 Task: Add Dr. Praeger's All American Veggie Burgers to the cart.
Action: Mouse moved to (11, 70)
Screenshot: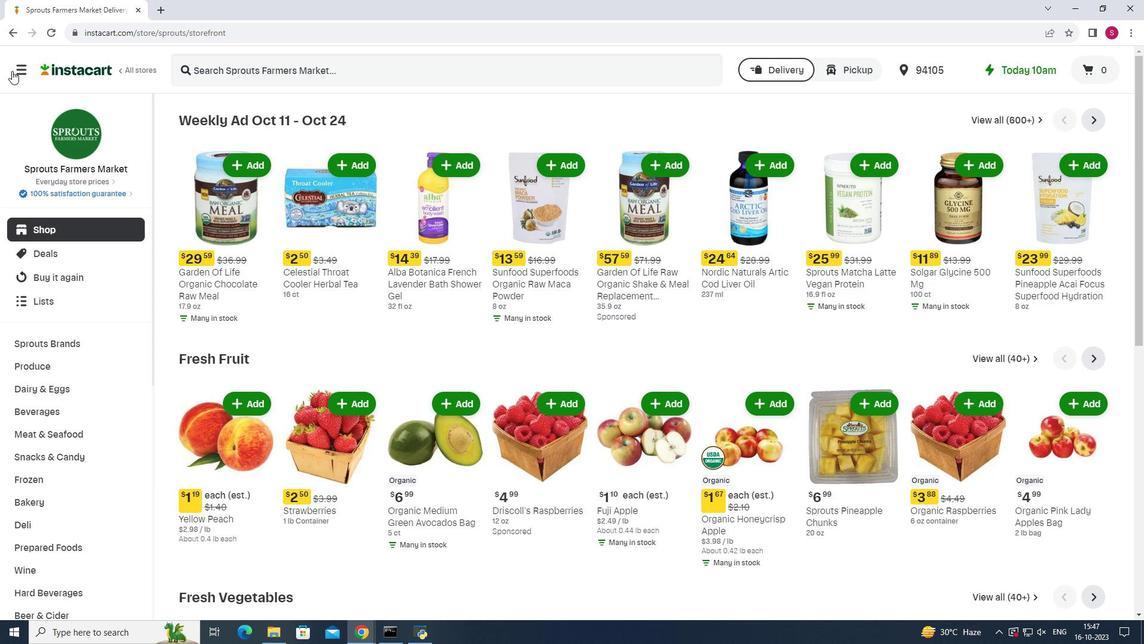 
Action: Mouse pressed left at (11, 70)
Screenshot: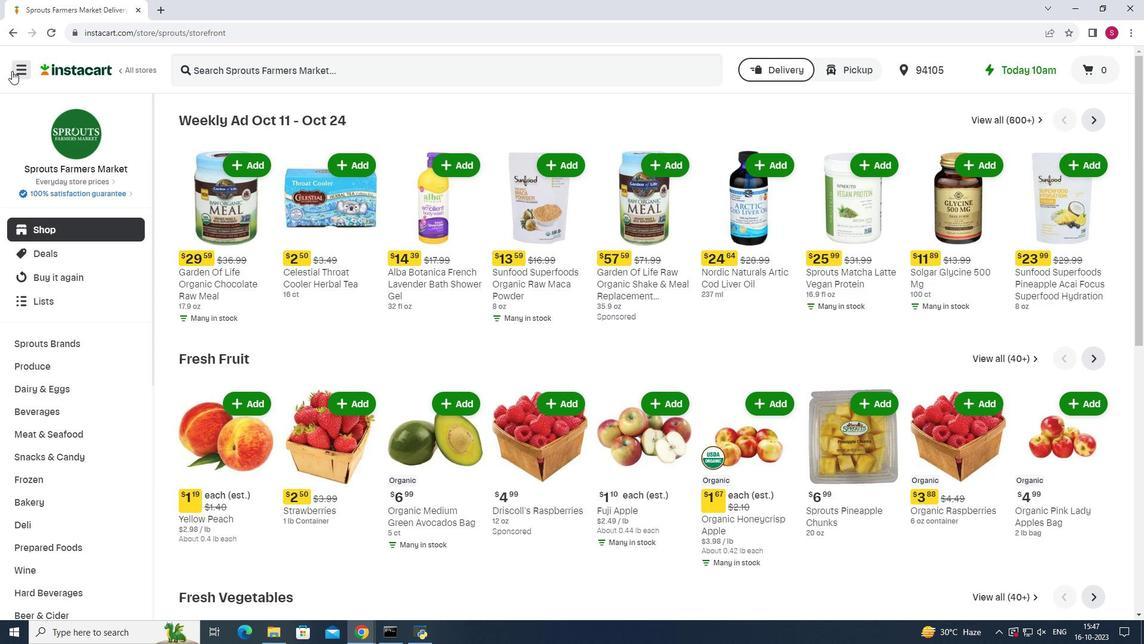 
Action: Mouse moved to (75, 313)
Screenshot: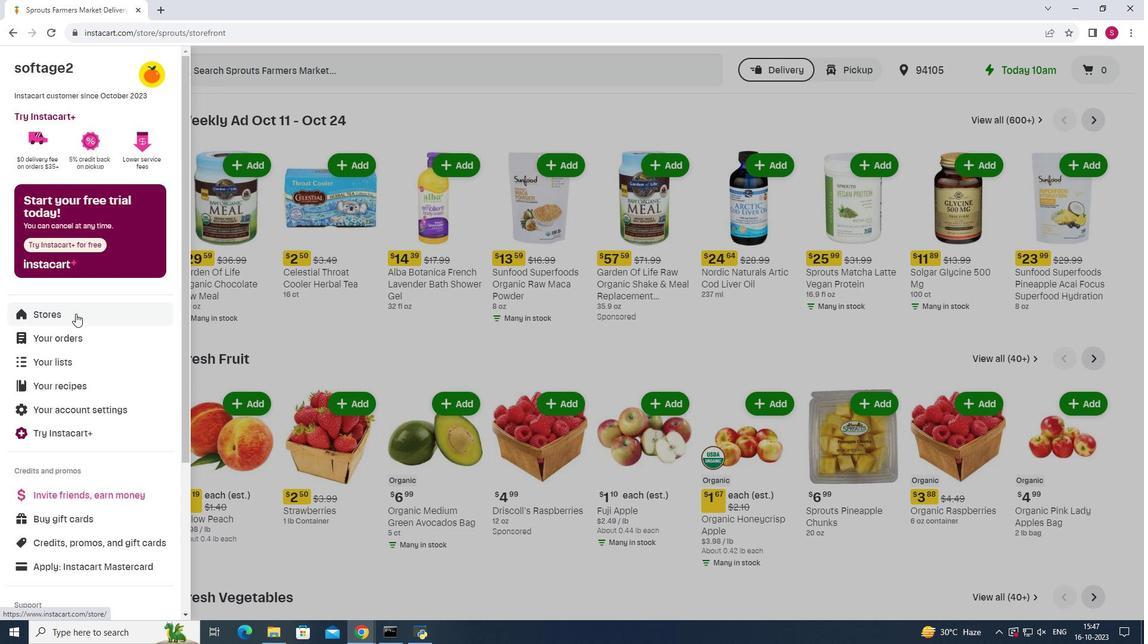
Action: Mouse pressed left at (75, 313)
Screenshot: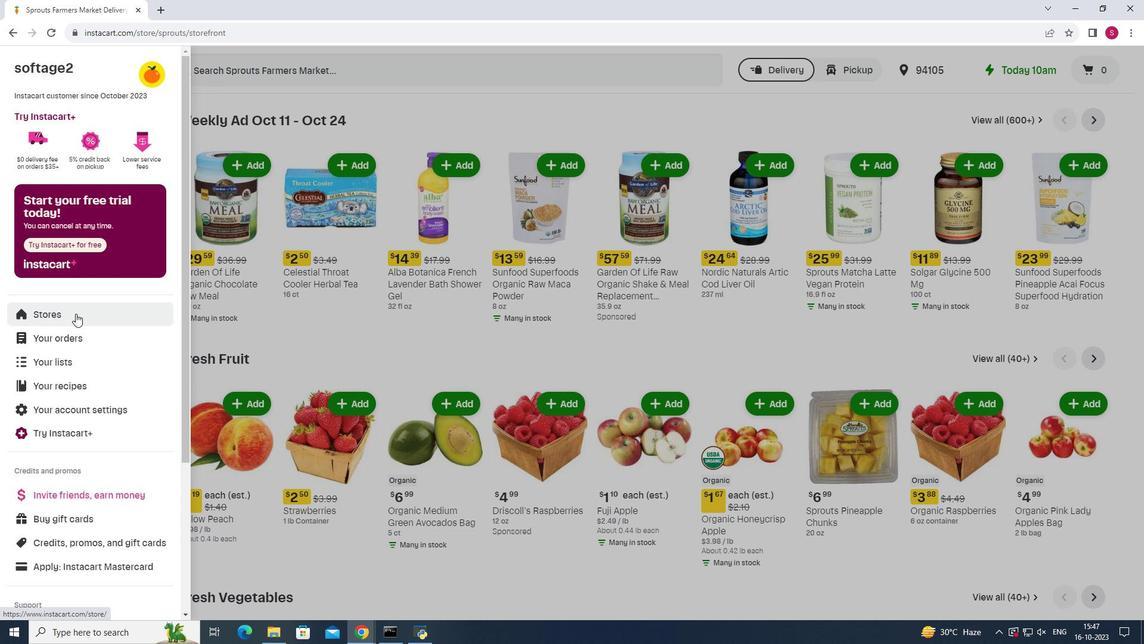
Action: Mouse moved to (270, 108)
Screenshot: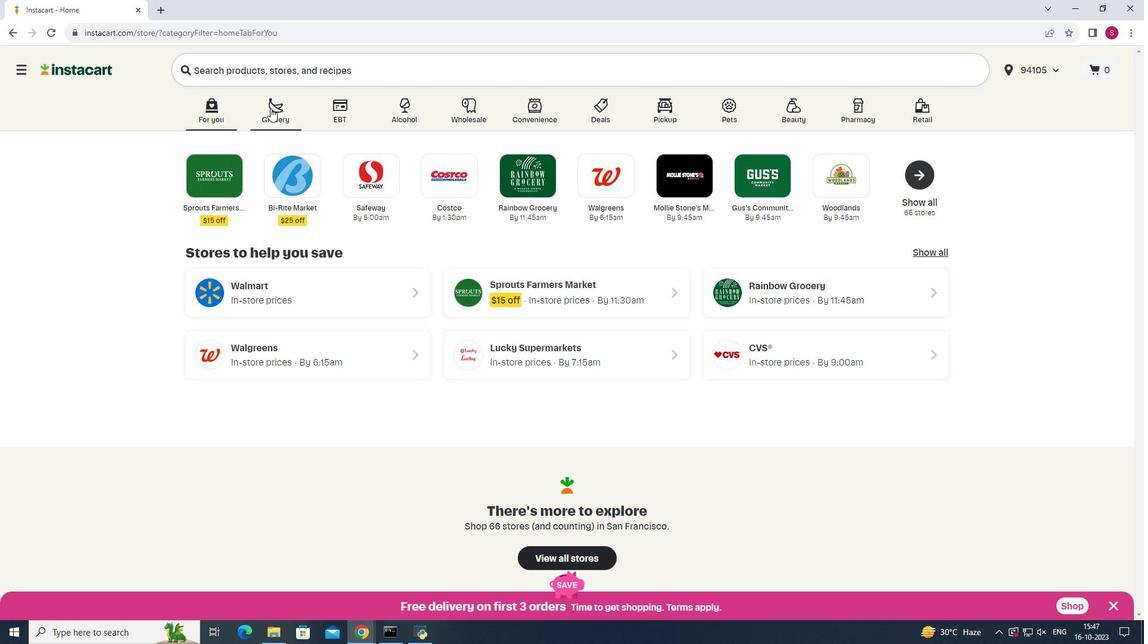 
Action: Mouse pressed left at (270, 108)
Screenshot: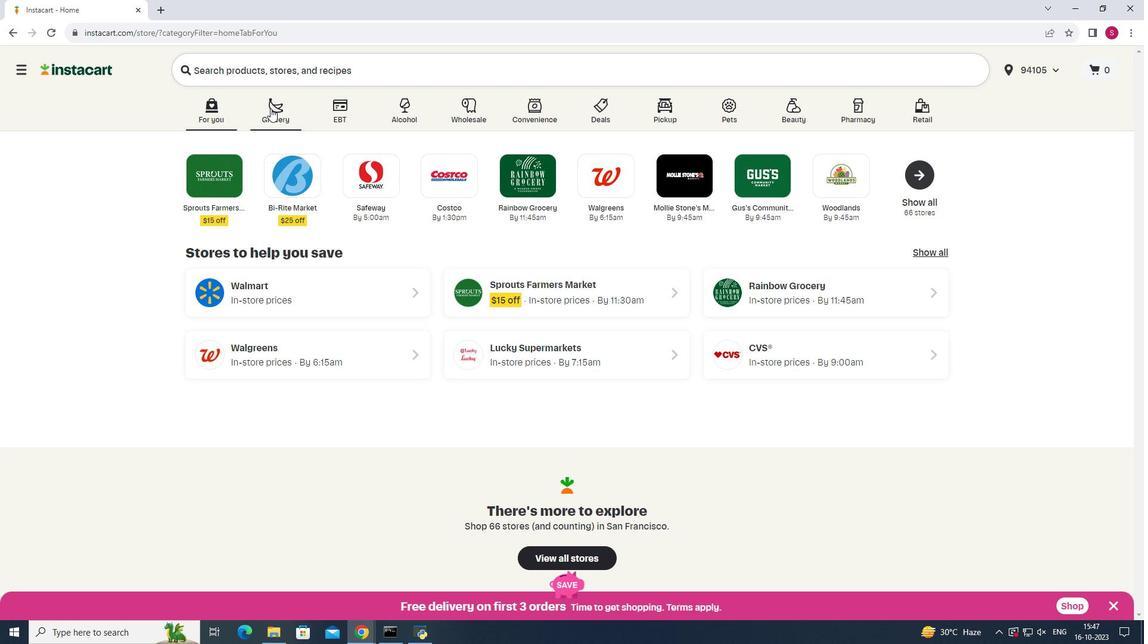 
Action: Mouse moved to (805, 166)
Screenshot: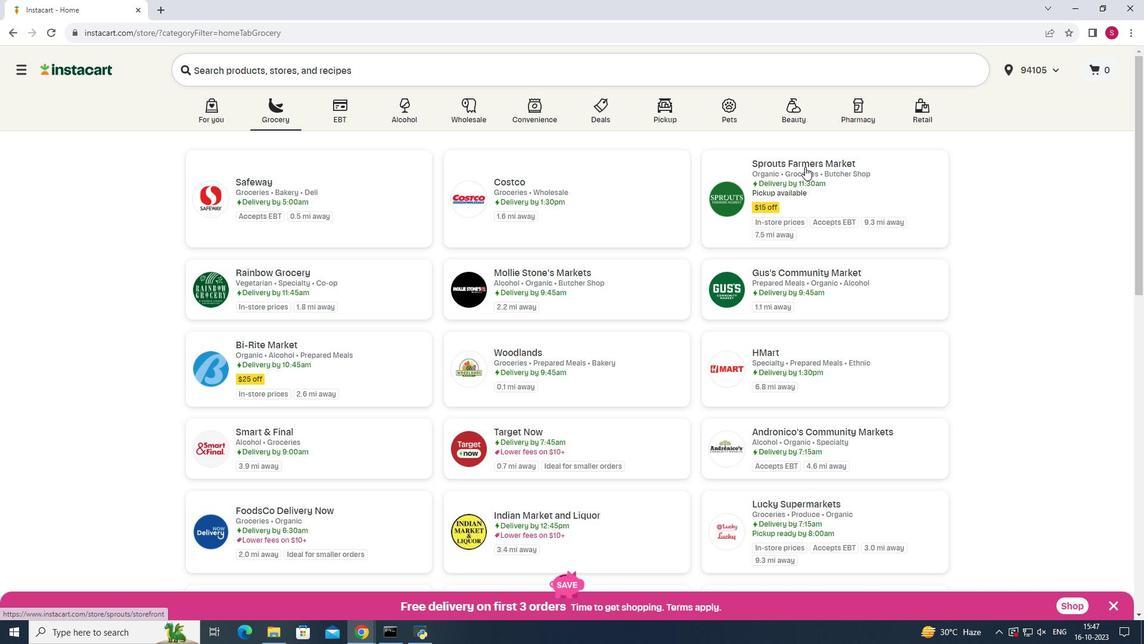 
Action: Mouse pressed left at (805, 166)
Screenshot: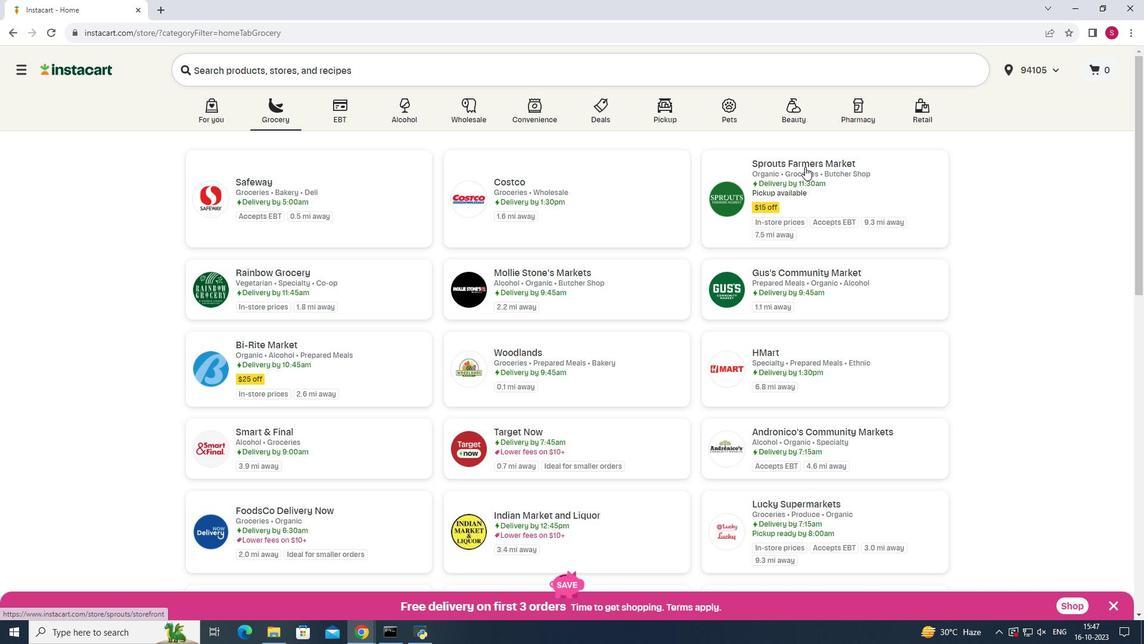 
Action: Mouse moved to (61, 434)
Screenshot: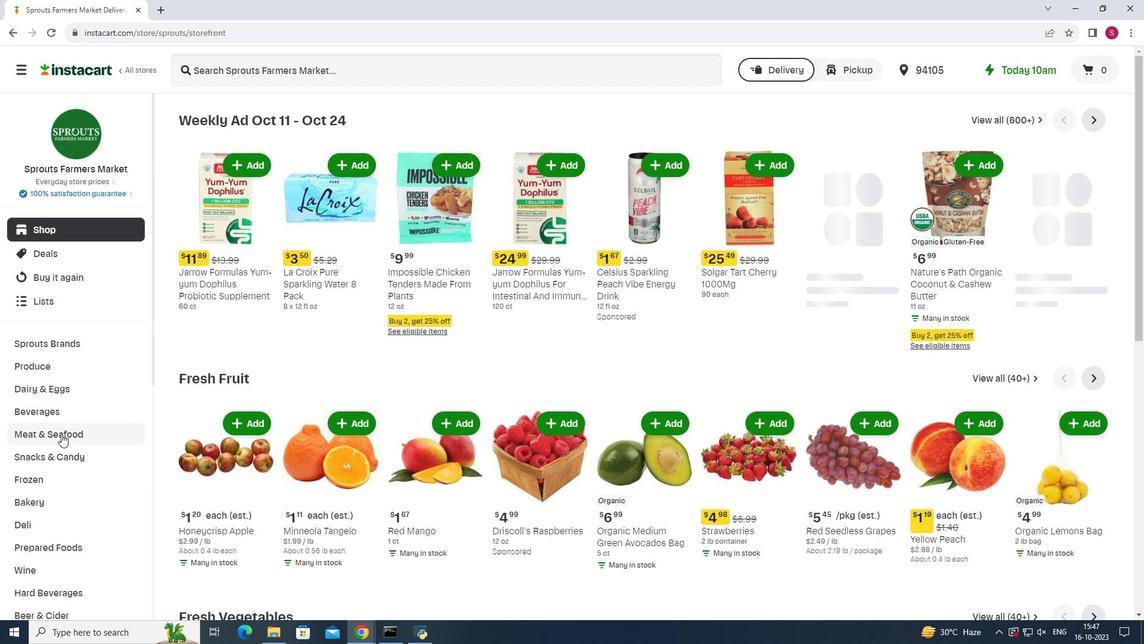 
Action: Mouse pressed left at (61, 434)
Screenshot: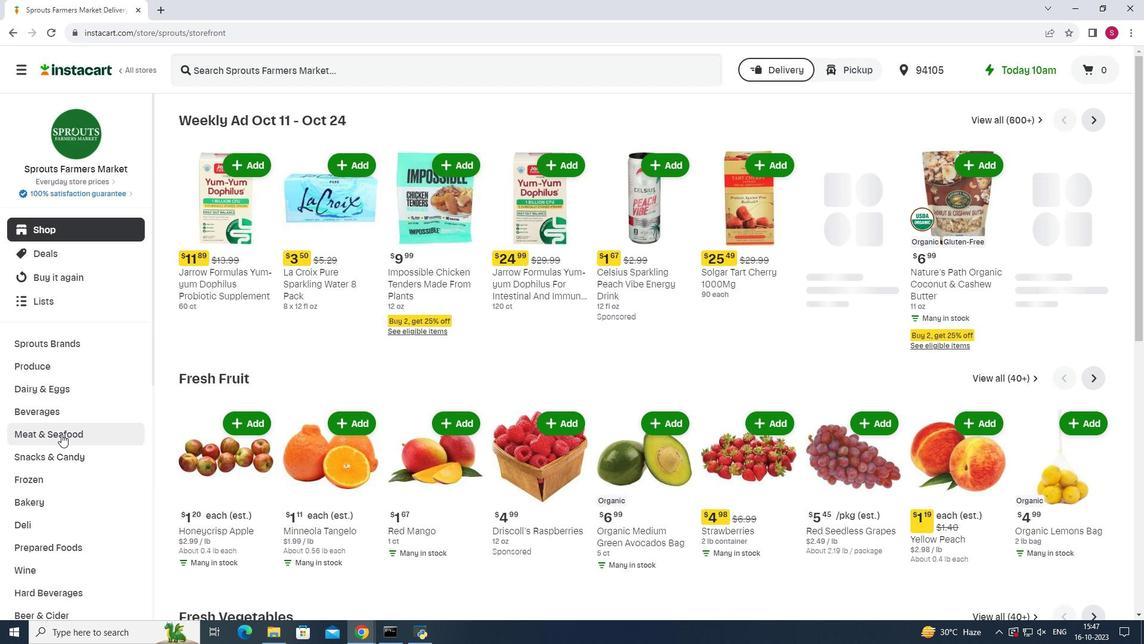 
Action: Mouse moved to (874, 149)
Screenshot: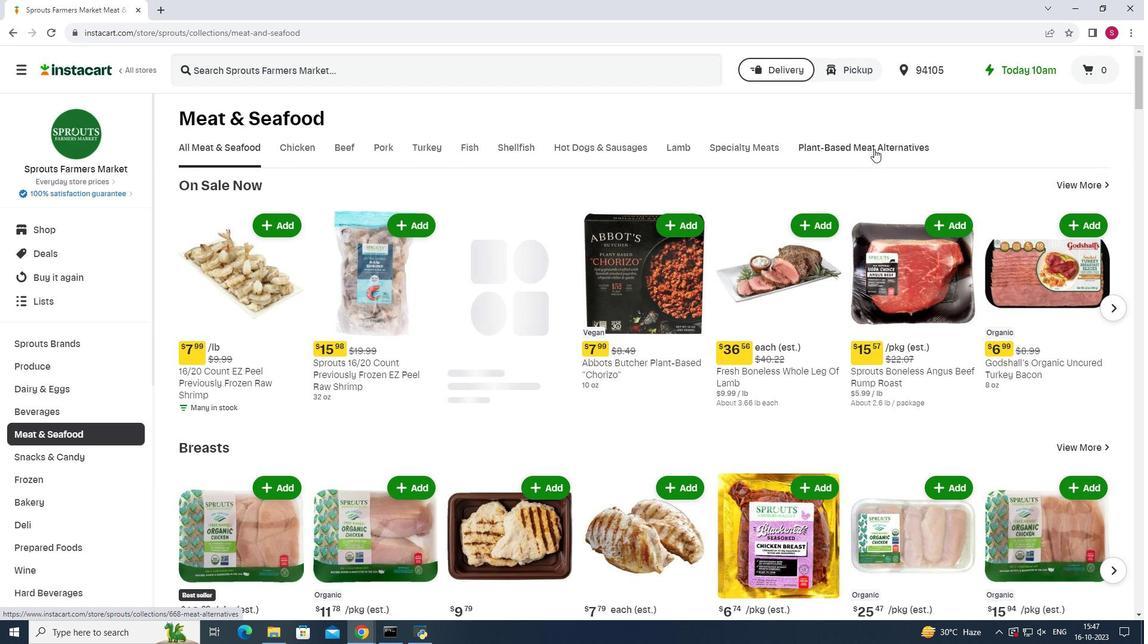 
Action: Mouse pressed left at (874, 149)
Screenshot: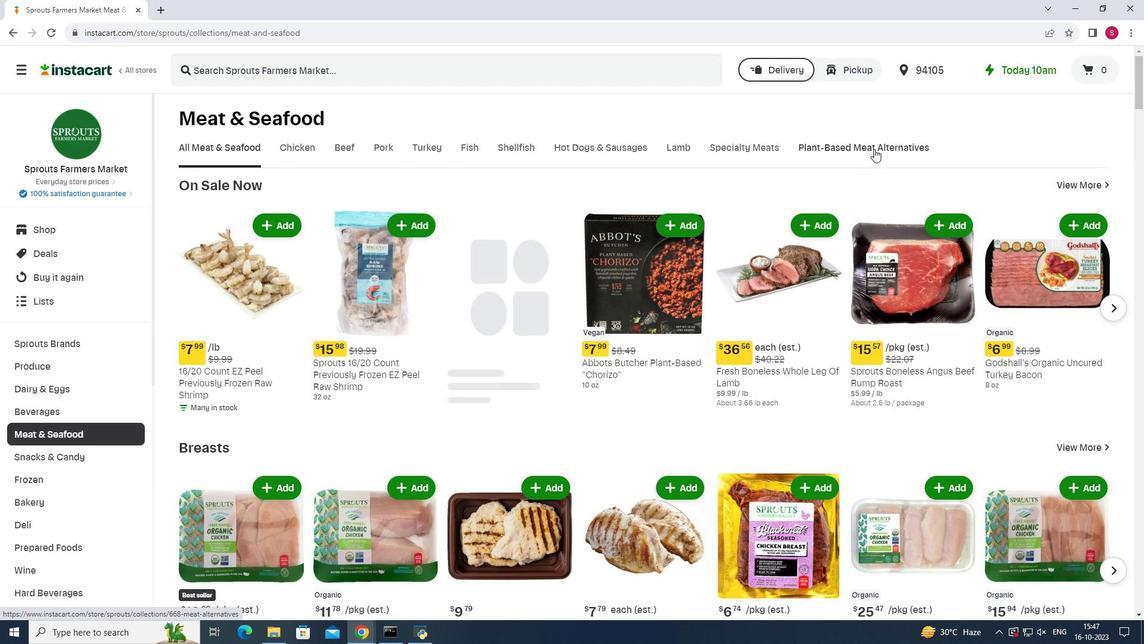
Action: Mouse moved to (338, 195)
Screenshot: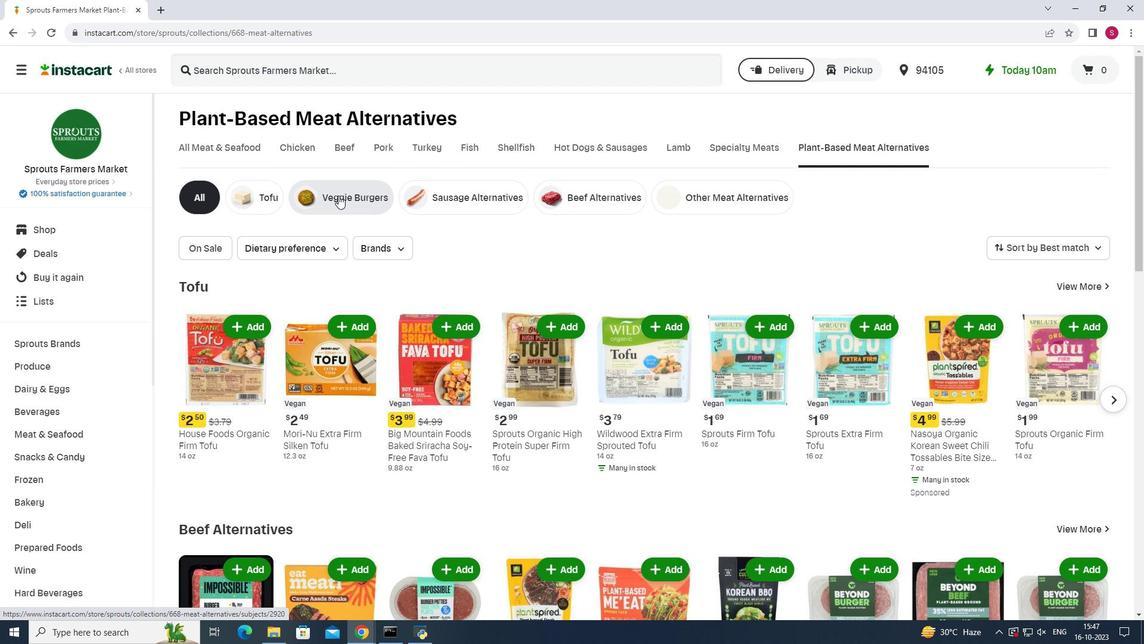
Action: Mouse pressed left at (338, 195)
Screenshot: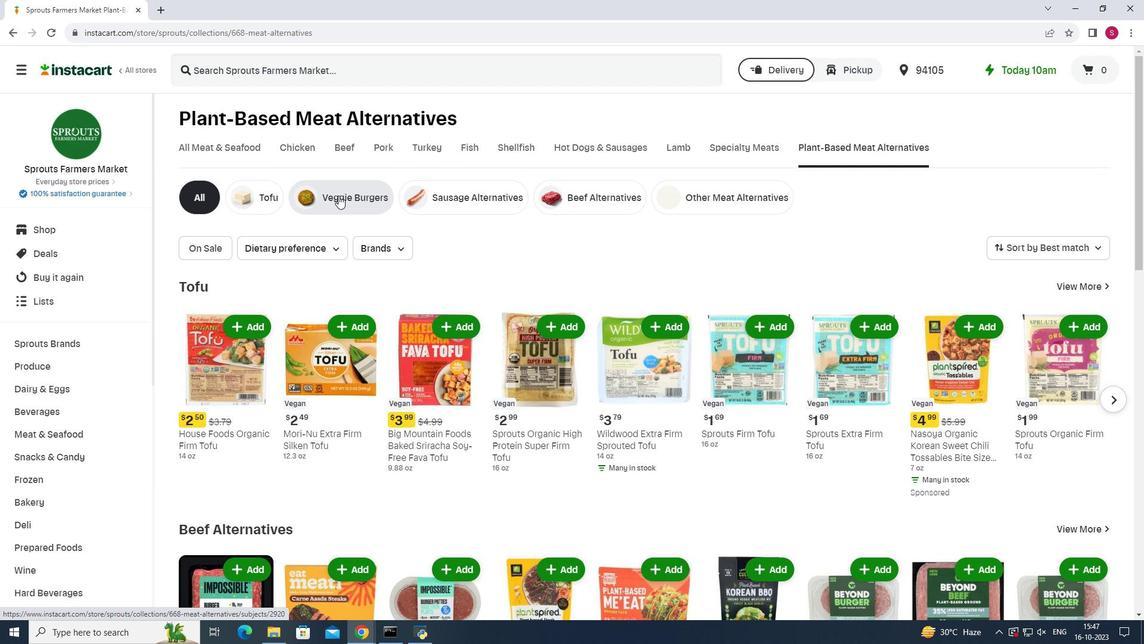 
Action: Mouse moved to (484, 62)
Screenshot: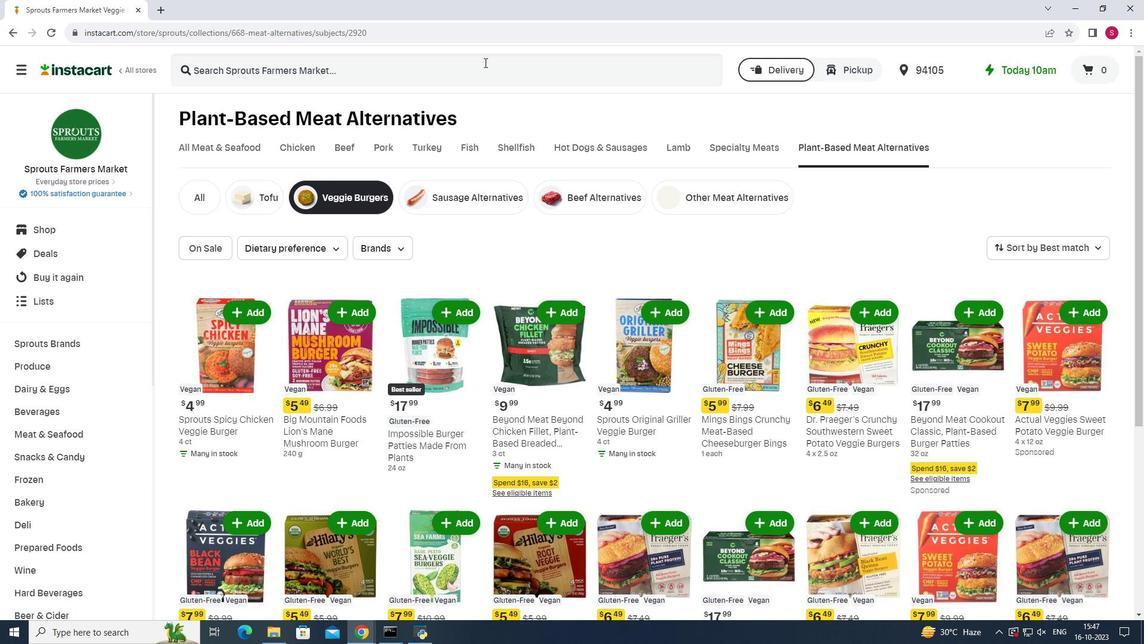 
Action: Mouse pressed left at (484, 62)
Screenshot: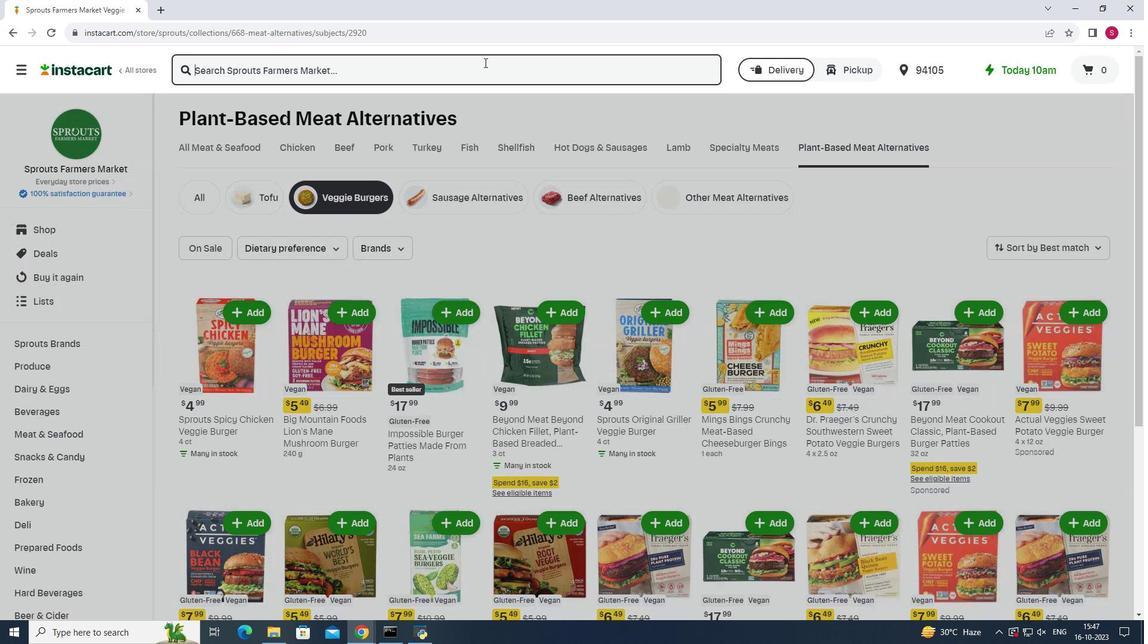 
Action: Key pressed <Key.shift><Key.shift><Key.shift><Key.shift><Key.shift><Key.shift><Key.shift><Key.shift><Key.shift>Dr.<Key.space><Key.shift>Praeger's<Key.space><Key.shift>All<Key.space><Key.shift>American<Key.space><Key.shift><Key.shift><Key.shift><Key.shift><Key.shift><Key.shift><Key.shift>Veggie<Key.space><Key.shift>Burgers<Key.enter>
Screenshot: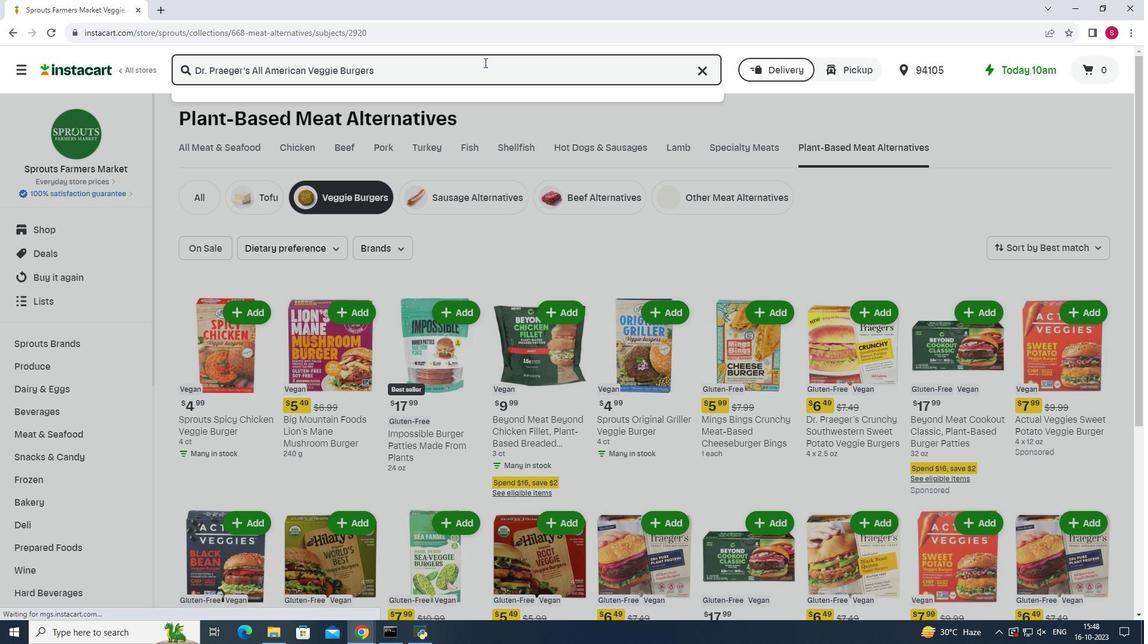 
Action: Mouse moved to (700, 189)
Screenshot: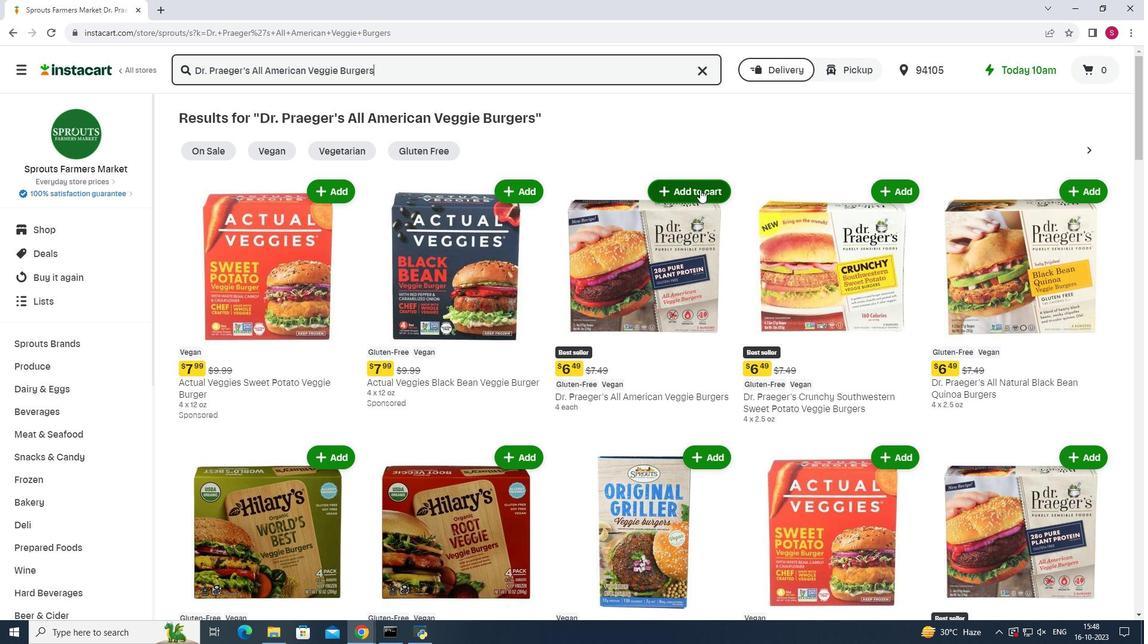 
Action: Mouse pressed left at (700, 189)
Screenshot: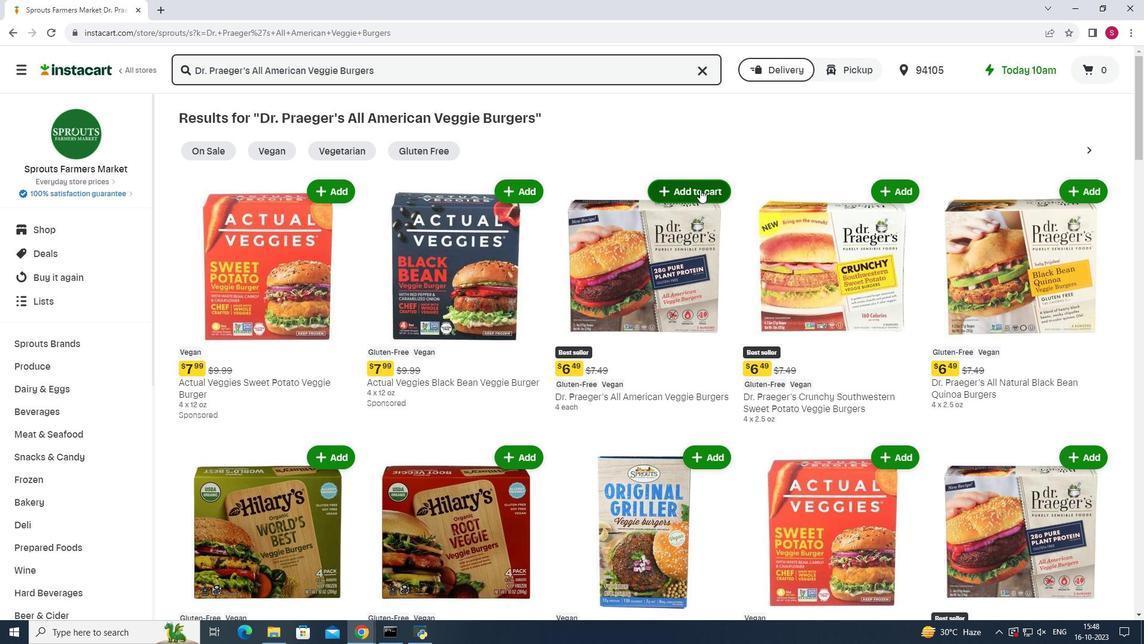 
Action: Mouse moved to (784, 159)
Screenshot: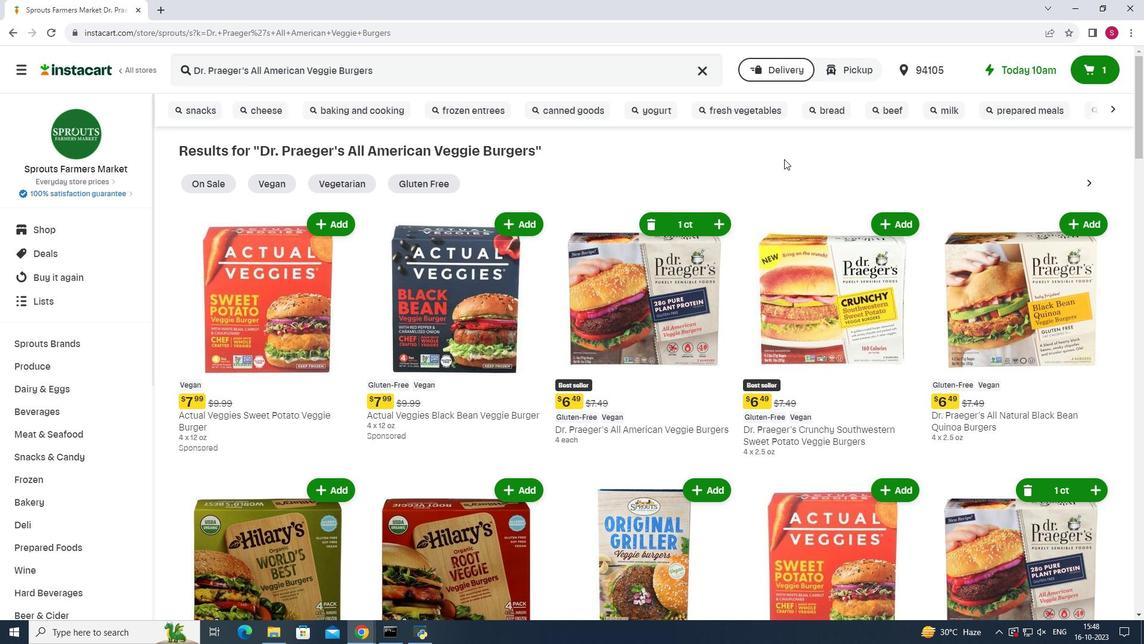
